 Task: In the Contact  PaisleyAnderson@manhattan.edu, Add note: 'Schedule a meeting with the marketing team to analyze campaign performance.'. Mark checkbox to create task to follow up ': Tomorrow'. Create task, with  description: Schedule Meeting, Add due date: In 3 Business Days; Add reminder: 30 Minutes before. Set Priority Low  and add note: Review the attached proposal. Logged in from softage.5@softage.net
Action: Mouse moved to (49, 50)
Screenshot: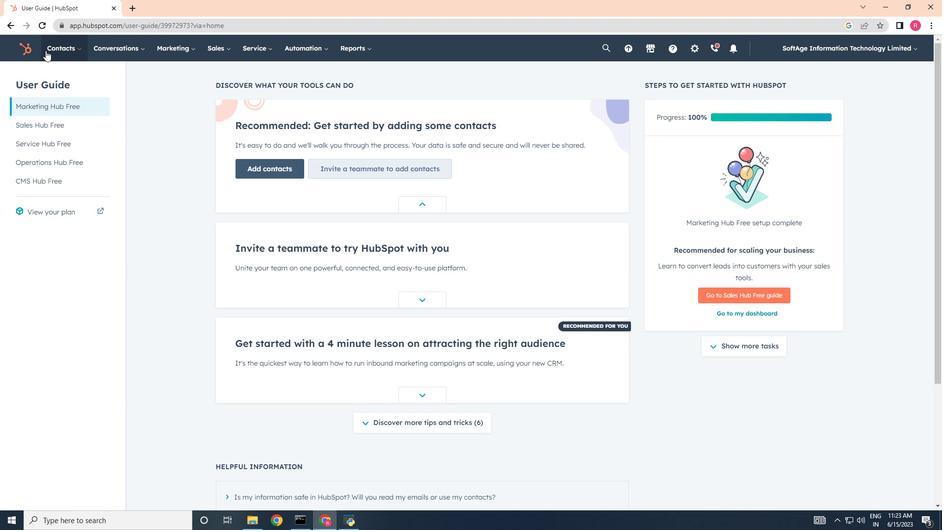 
Action: Mouse pressed left at (49, 50)
Screenshot: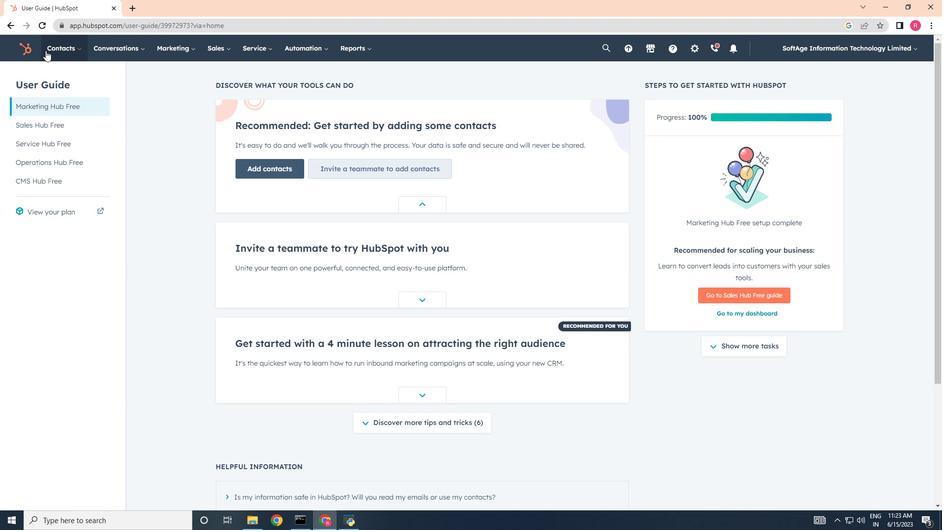 
Action: Mouse moved to (74, 81)
Screenshot: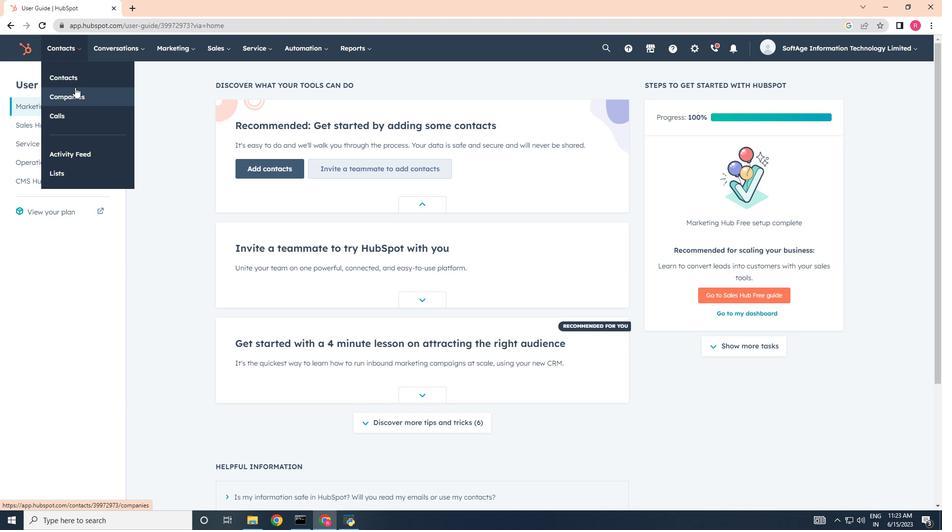 
Action: Mouse pressed left at (74, 81)
Screenshot: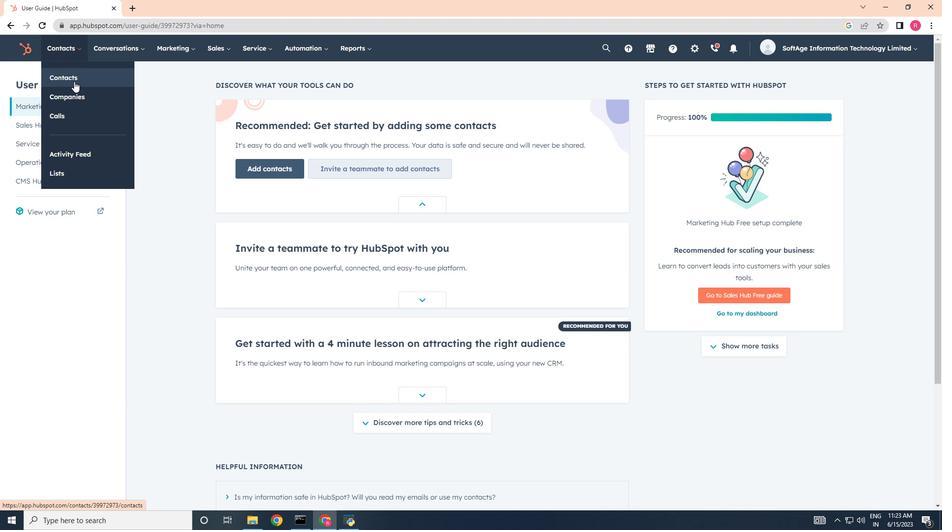 
Action: Mouse moved to (86, 160)
Screenshot: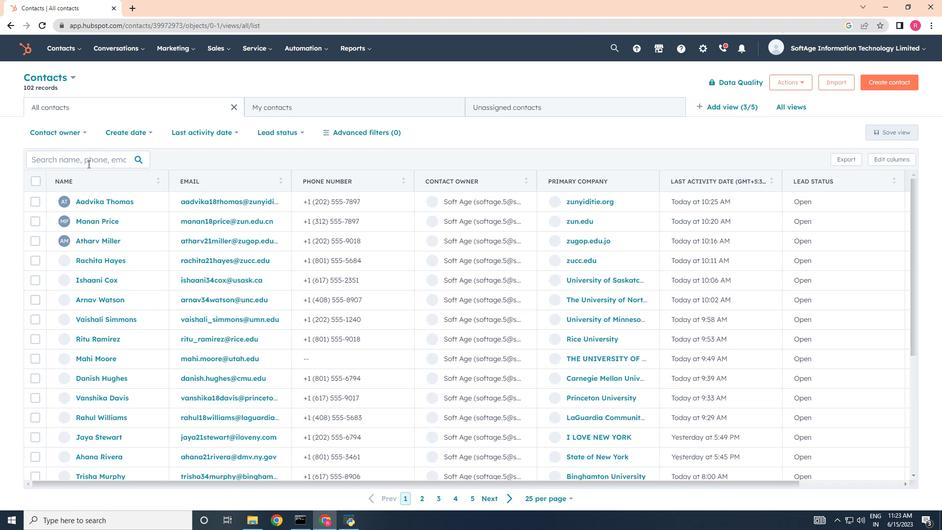 
Action: Mouse pressed left at (86, 160)
Screenshot: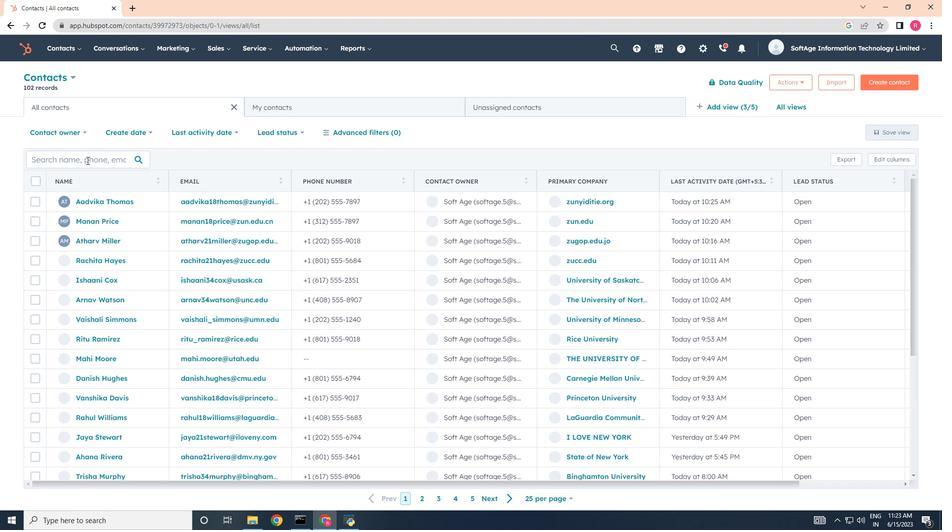 
Action: Key pressed <Key.shift><Key.shift><Key.shift><Key.shift><Key.shift><Key.shift><Key.shift>Paisley<Key.shift><Key.shift><Key.shift><Key.shift><Key.shift>Anderson<Key.shift><Key.shift><Key.shift>@
Screenshot: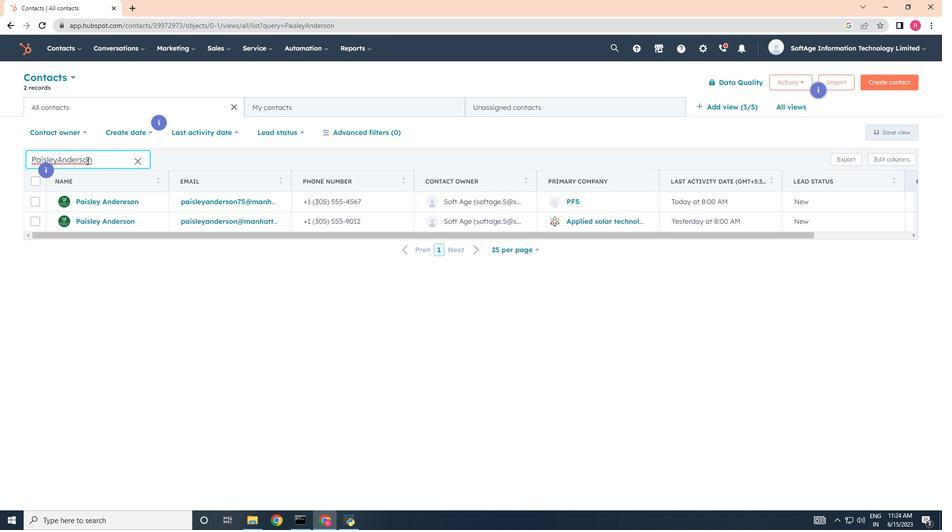 
Action: Mouse moved to (95, 194)
Screenshot: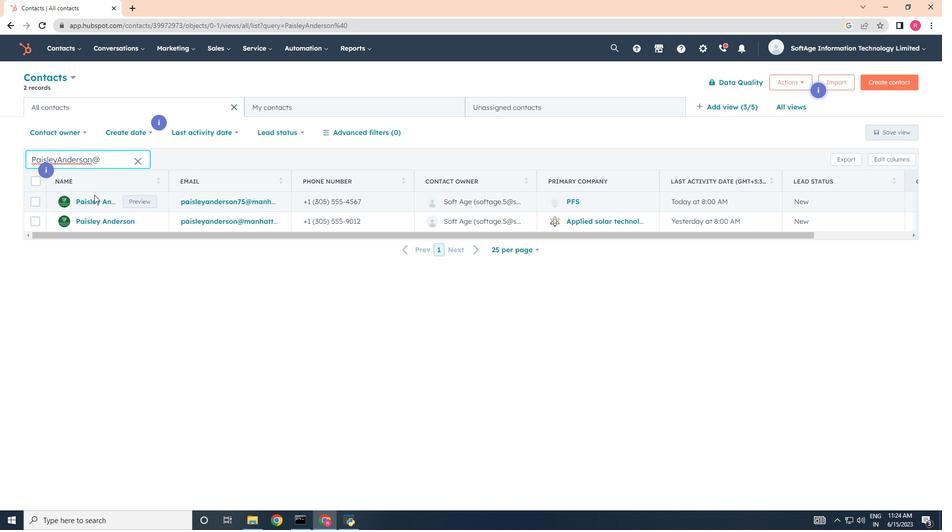 
Action: Key pressed m
Screenshot: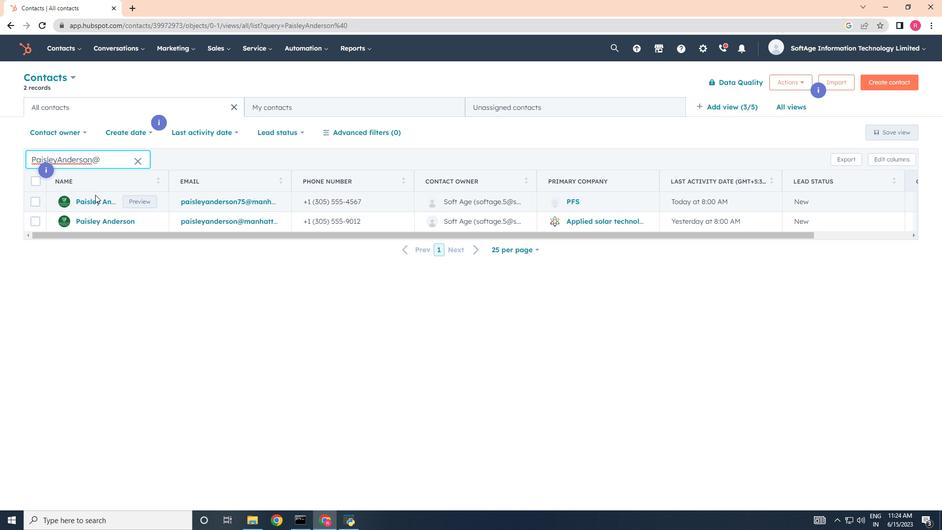 
Action: Mouse moved to (97, 204)
Screenshot: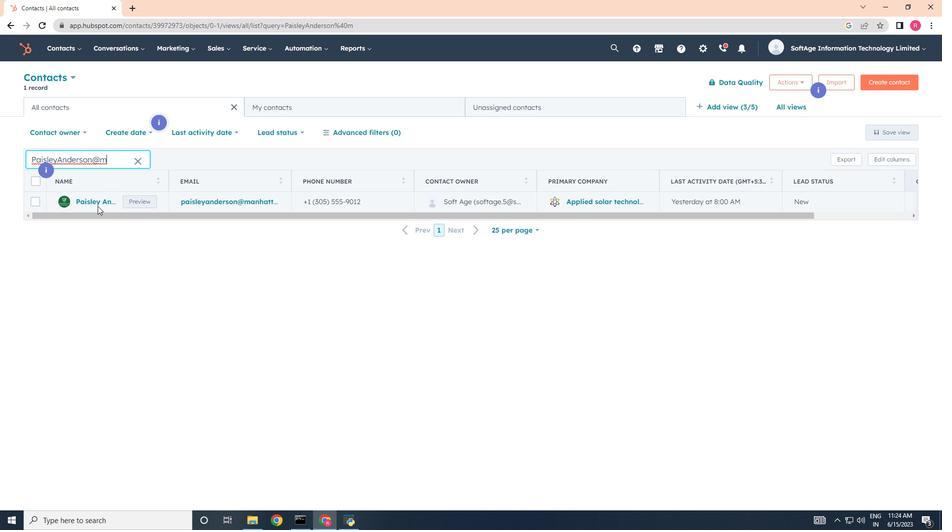 
Action: Mouse pressed left at (97, 204)
Screenshot: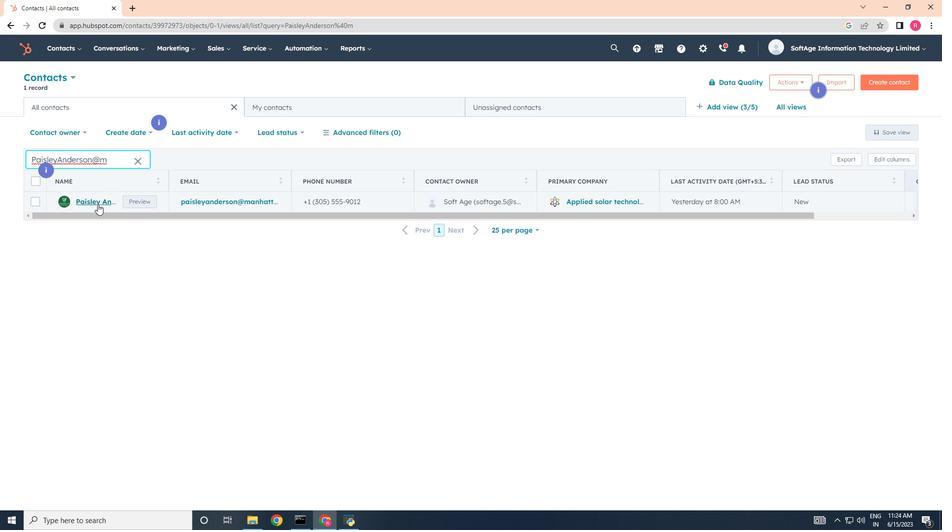 
Action: Mouse moved to (33, 169)
Screenshot: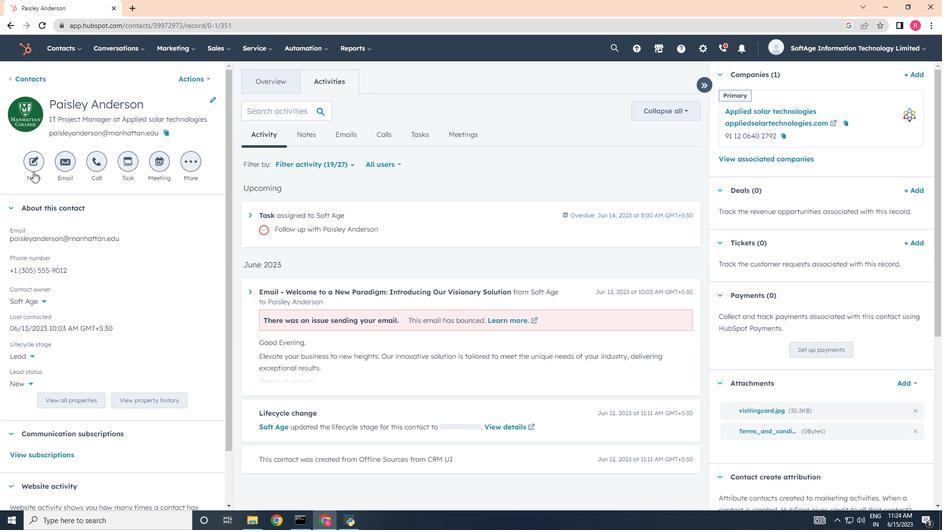 
Action: Mouse pressed left at (33, 169)
Screenshot: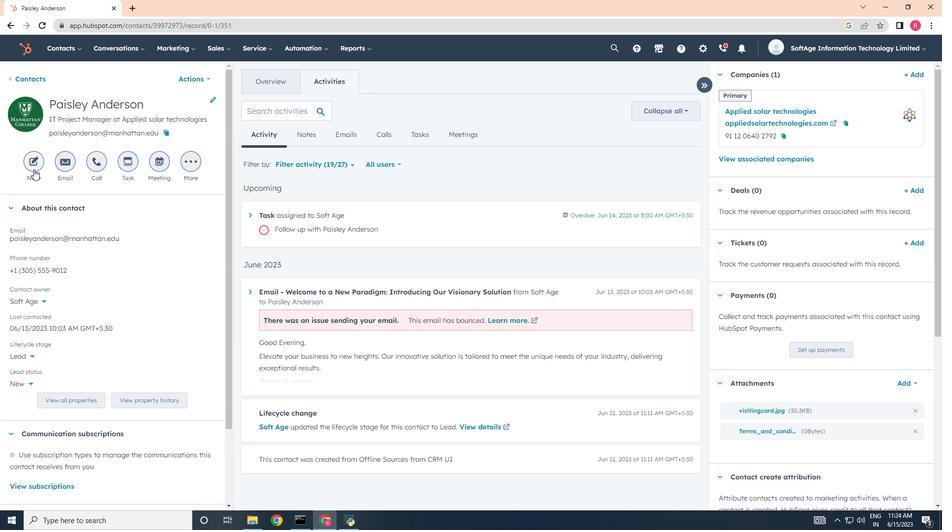
Action: Mouse moved to (31, 195)
Screenshot: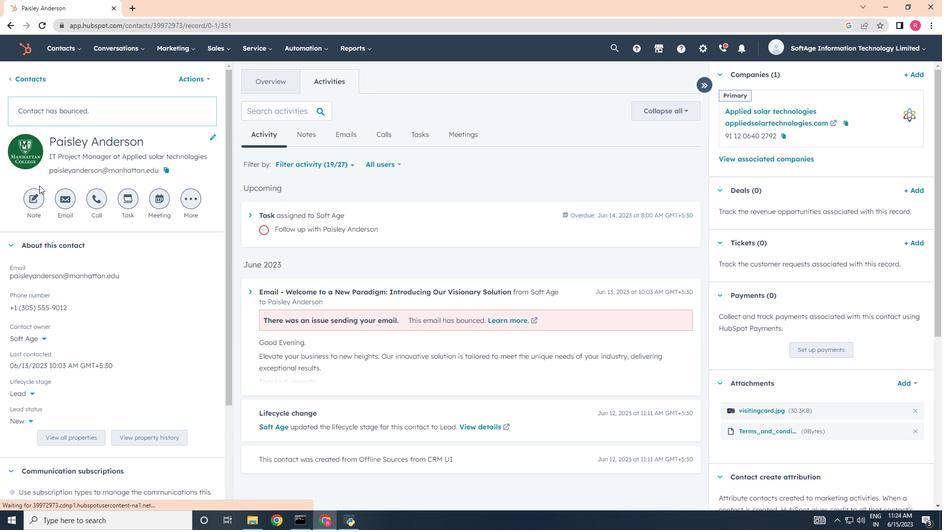 
Action: Mouse pressed left at (31, 195)
Screenshot: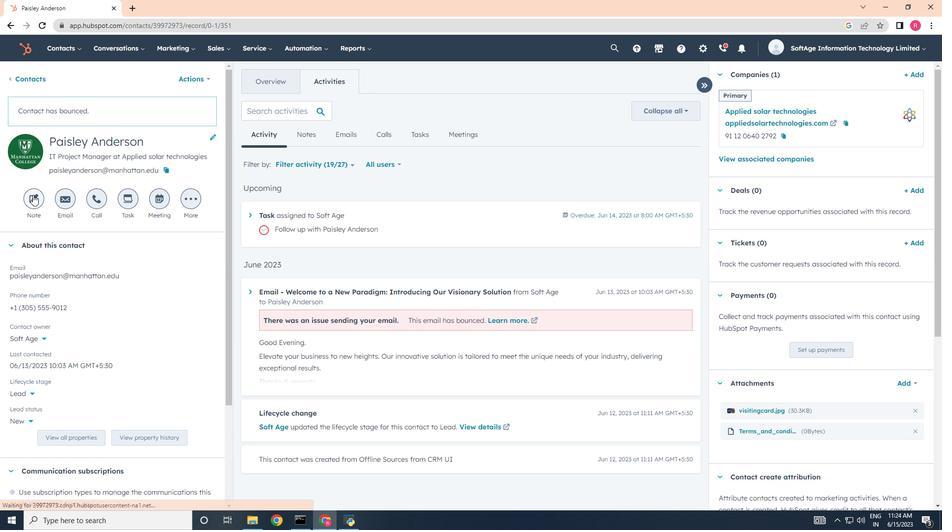 
Action: Mouse moved to (585, 322)
Screenshot: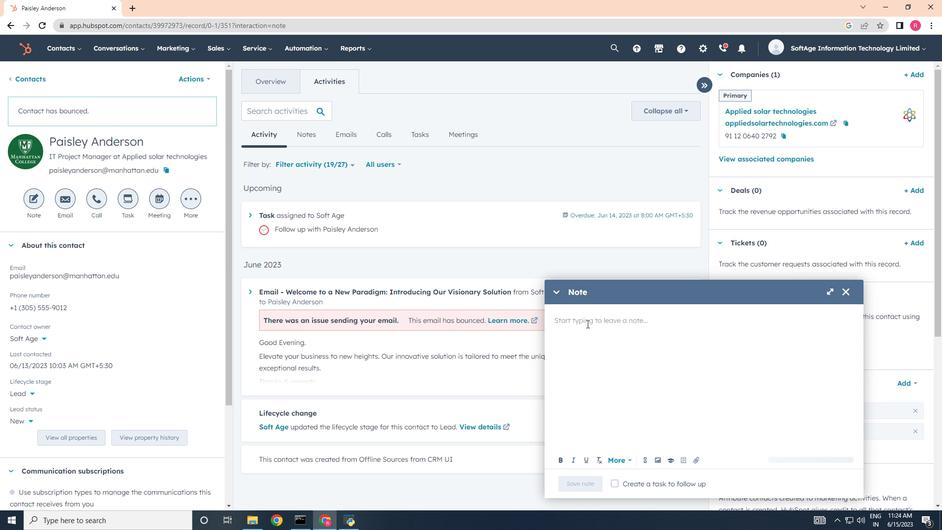 
Action: Key pressed <Key.shift>Schedule<Key.space>a<Key.space>meeting<Key.space>with<Key.space>the<Key.space>marketing<Key.space>team<Key.space>to<Key.space>analyze<Key.space>campaign<Key.space>performance<Key.space><Key.backspace>.
Screenshot: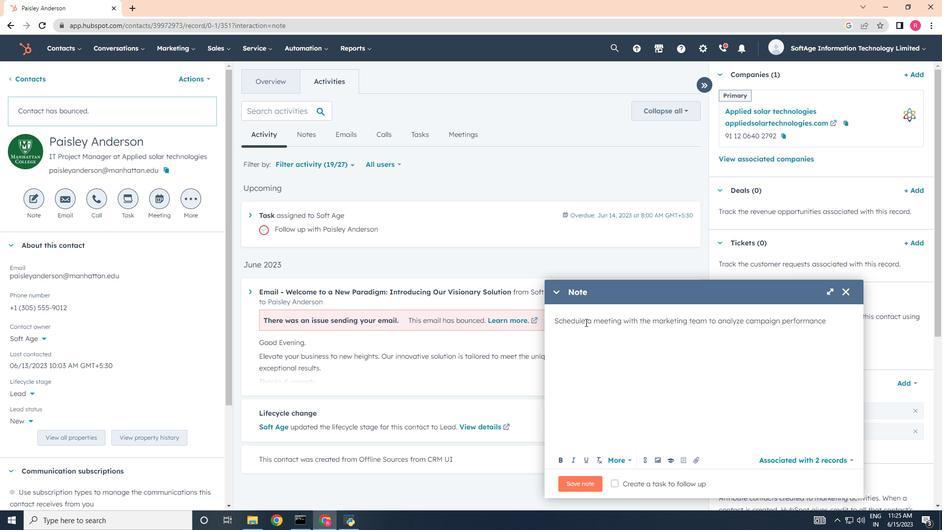 
Action: Mouse moved to (617, 480)
Screenshot: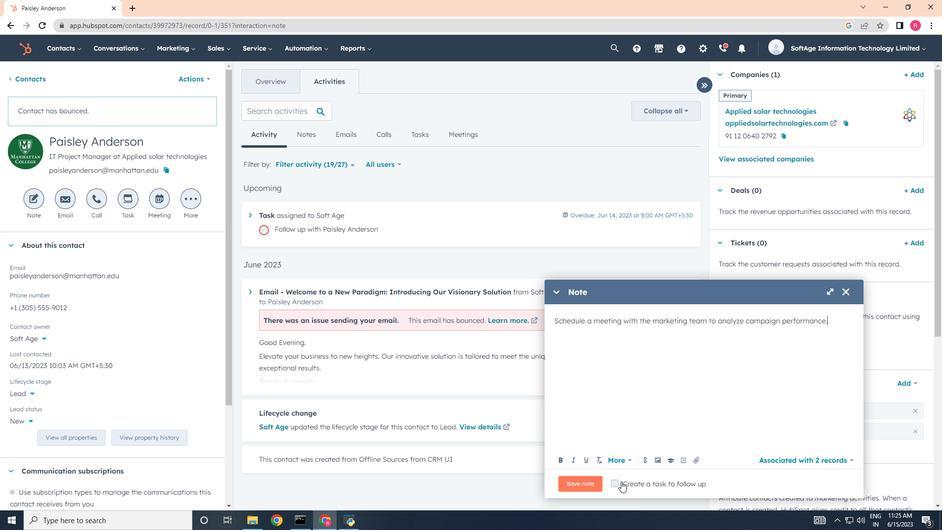 
Action: Mouse pressed left at (617, 480)
Screenshot: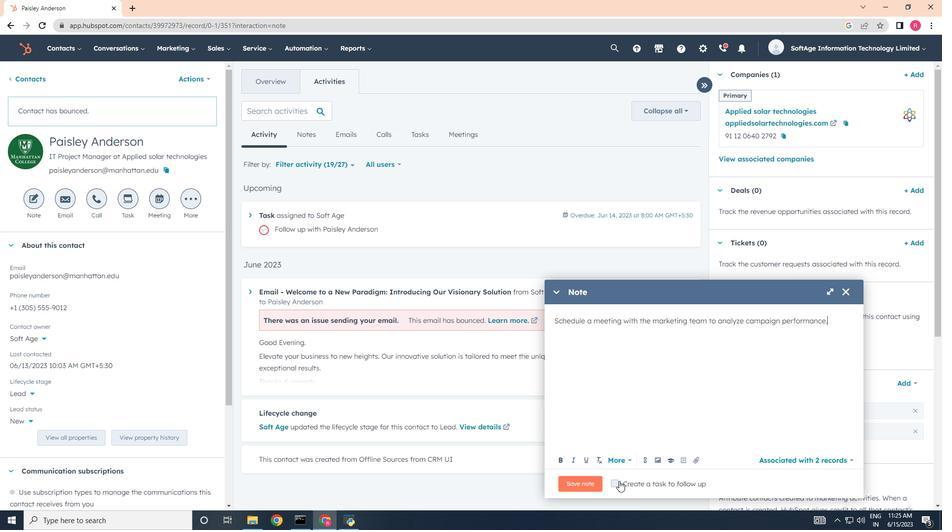 
Action: Mouse moved to (761, 486)
Screenshot: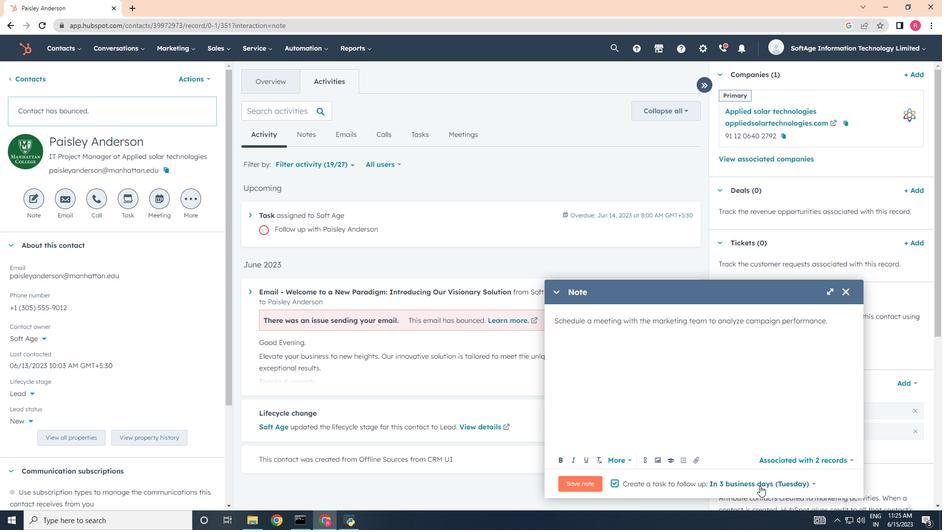 
Action: Mouse pressed left at (761, 486)
Screenshot: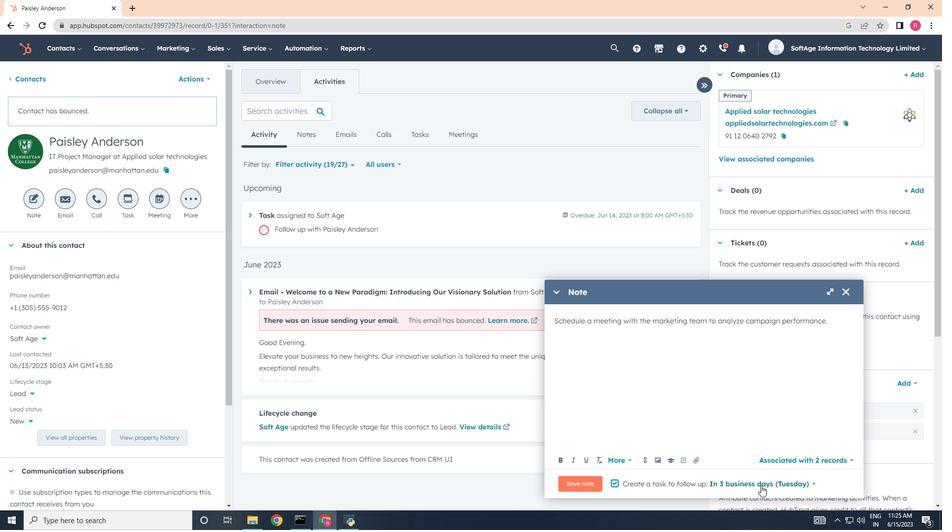 
Action: Mouse moved to (747, 453)
Screenshot: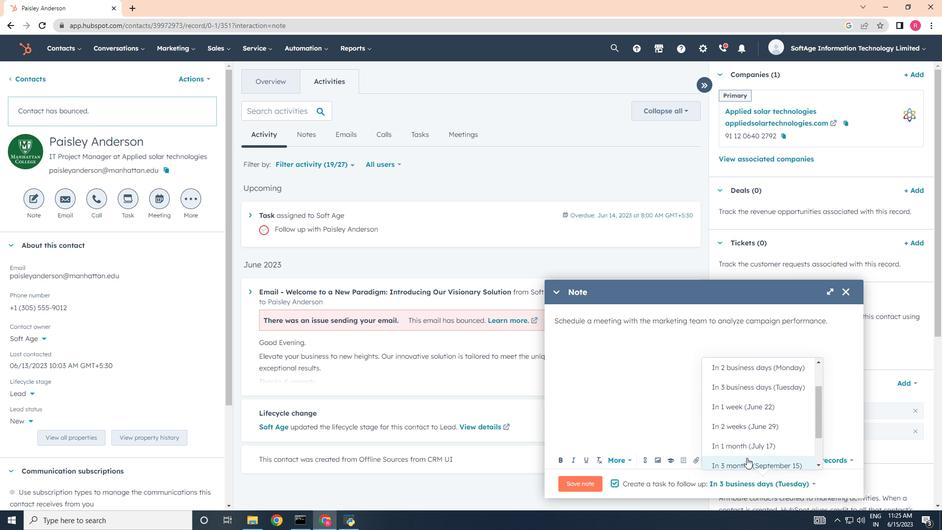 
Action: Mouse scrolled (747, 454) with delta (0, 0)
Screenshot: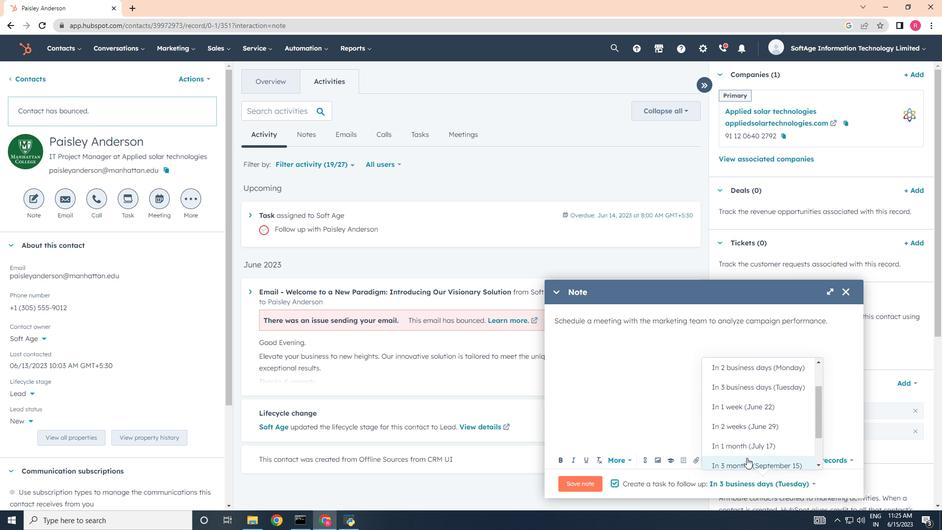 
Action: Mouse scrolled (747, 454) with delta (0, 0)
Screenshot: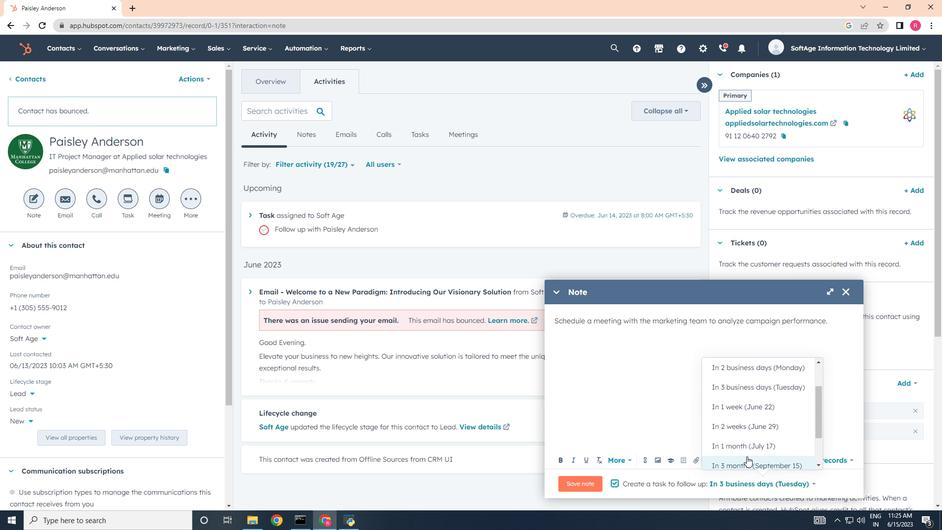 
Action: Mouse scrolled (747, 454) with delta (0, 0)
Screenshot: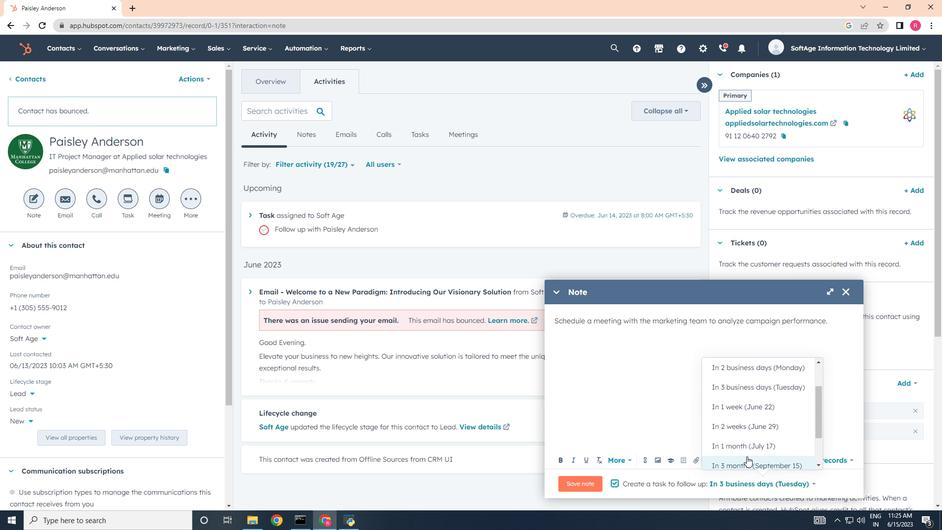 
Action: Mouse scrolled (747, 454) with delta (0, 0)
Screenshot: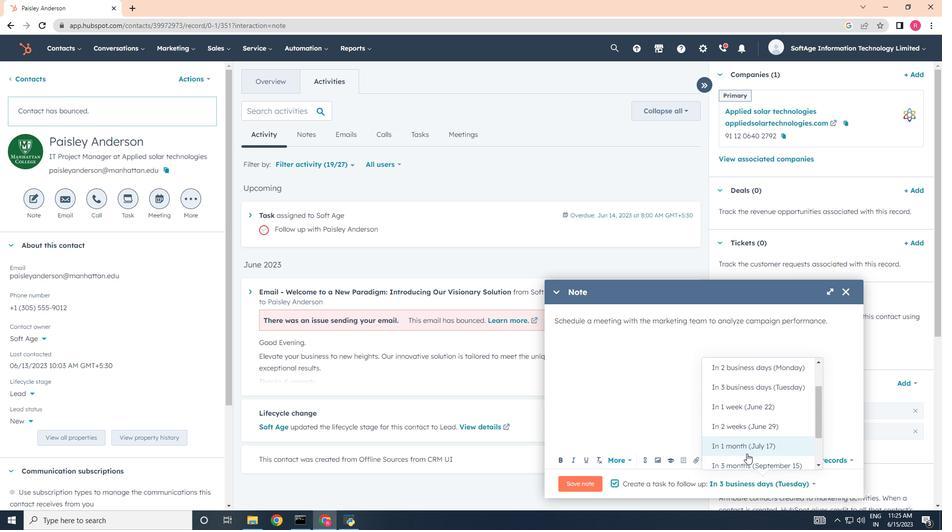 
Action: Mouse moved to (735, 398)
Screenshot: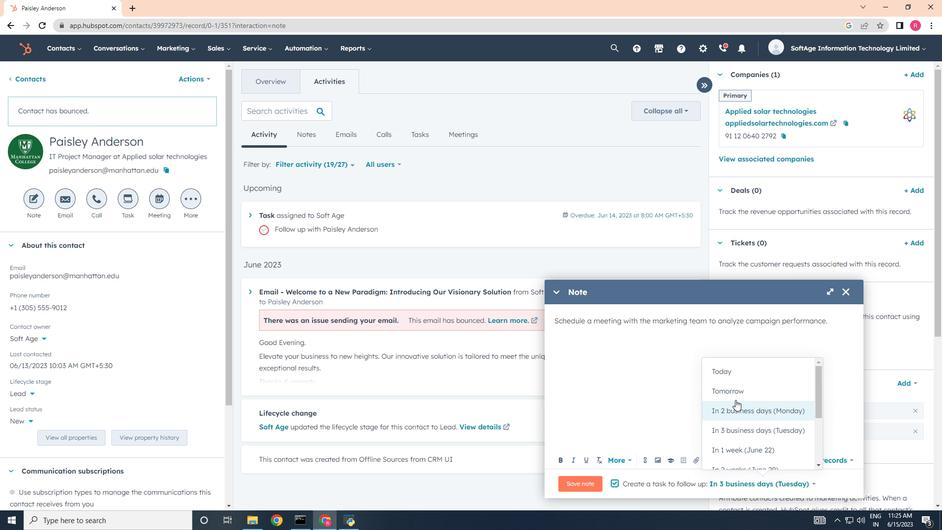 
Action: Mouse pressed left at (735, 398)
Screenshot: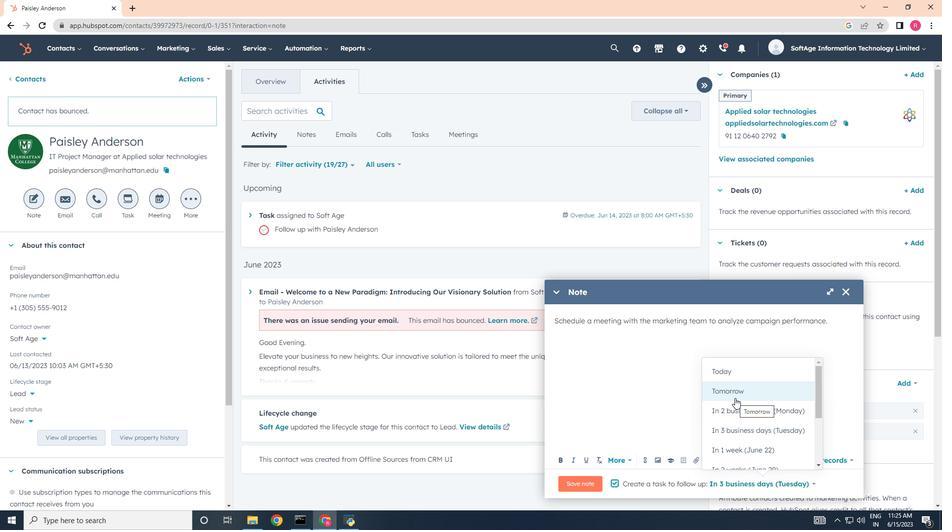 
Action: Mouse moved to (588, 488)
Screenshot: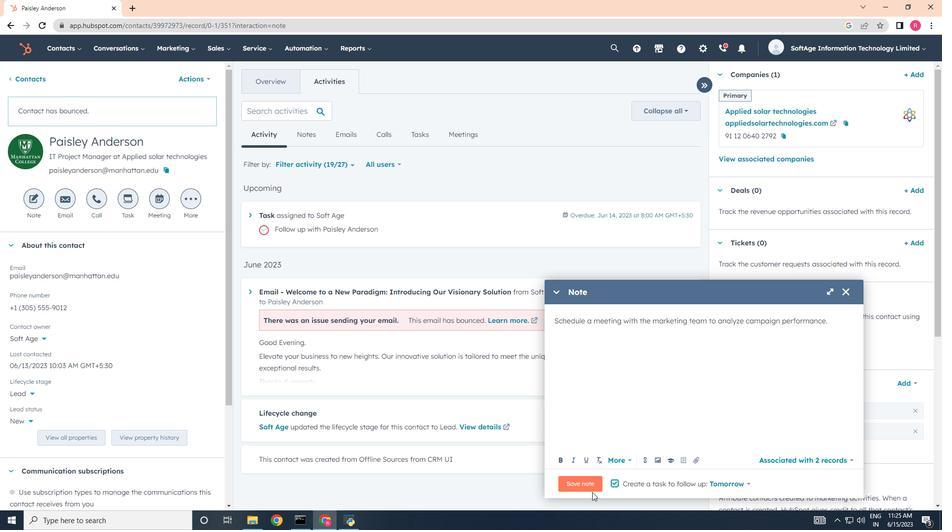 
Action: Mouse pressed left at (588, 488)
Screenshot: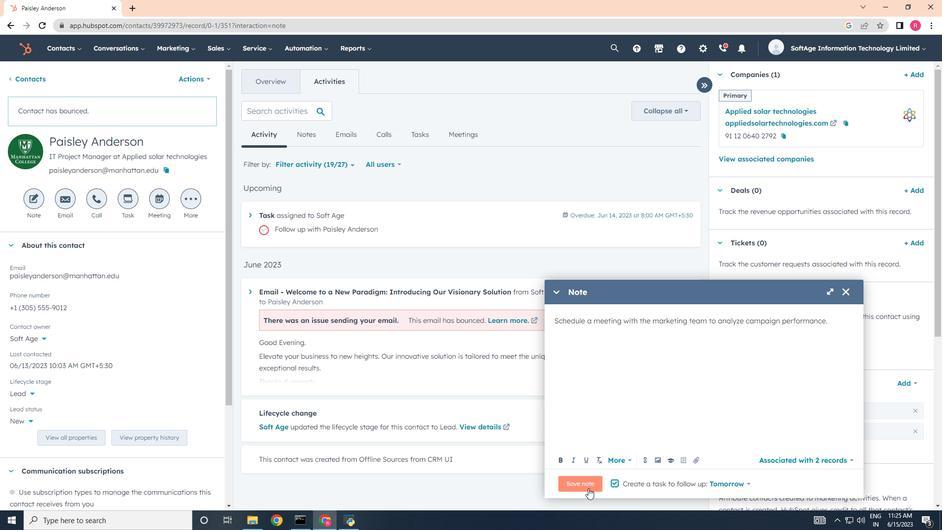 
Action: Mouse moved to (129, 205)
Screenshot: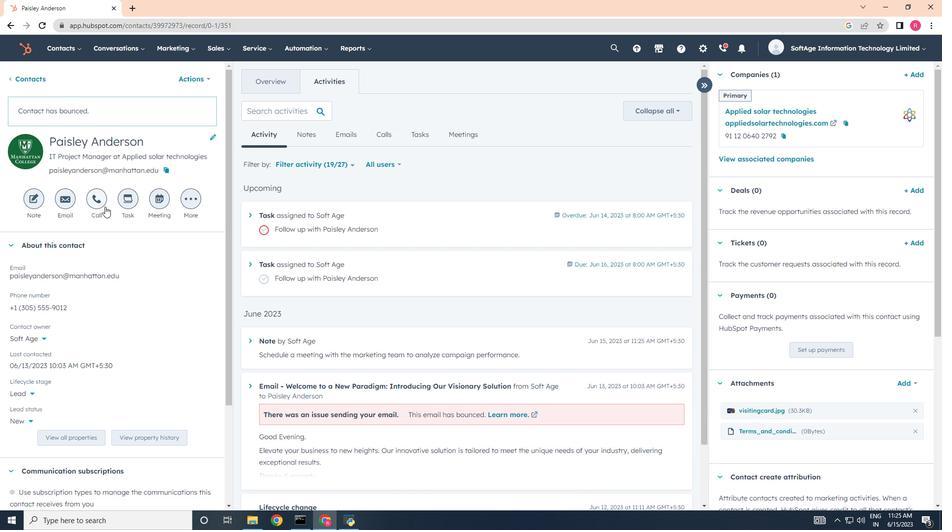 
Action: Mouse pressed left at (129, 205)
Screenshot: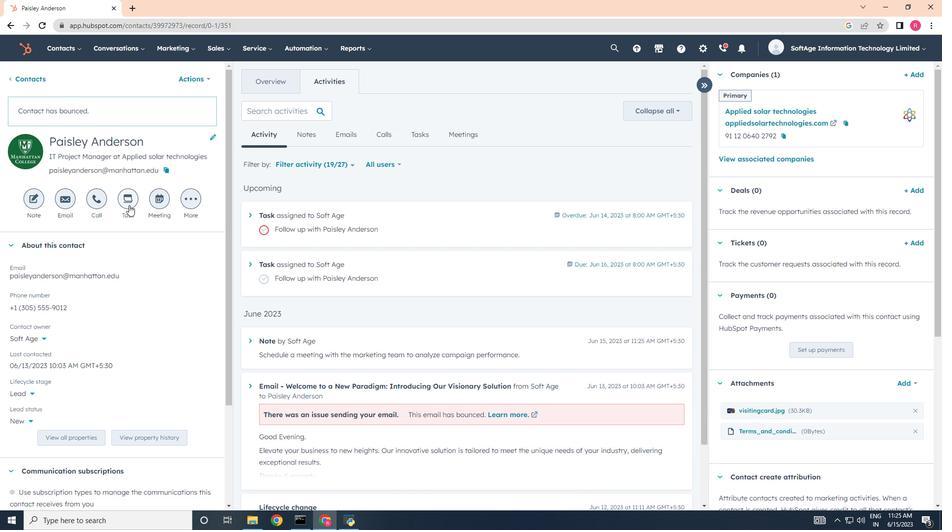 
Action: Mouse moved to (566, 273)
Screenshot: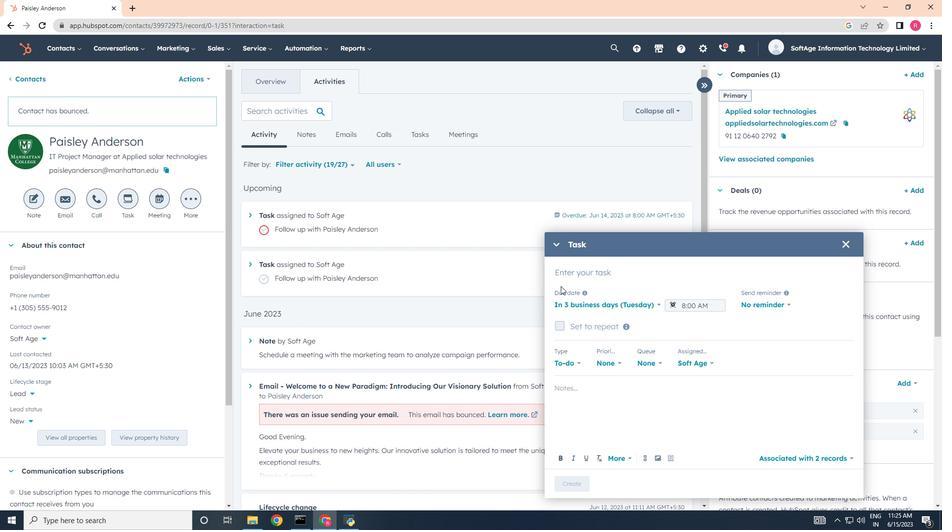 
Action: Key pressed <Key.shift>Schedule<Key.space><Key.shift>Meeting<Key.space>
Screenshot: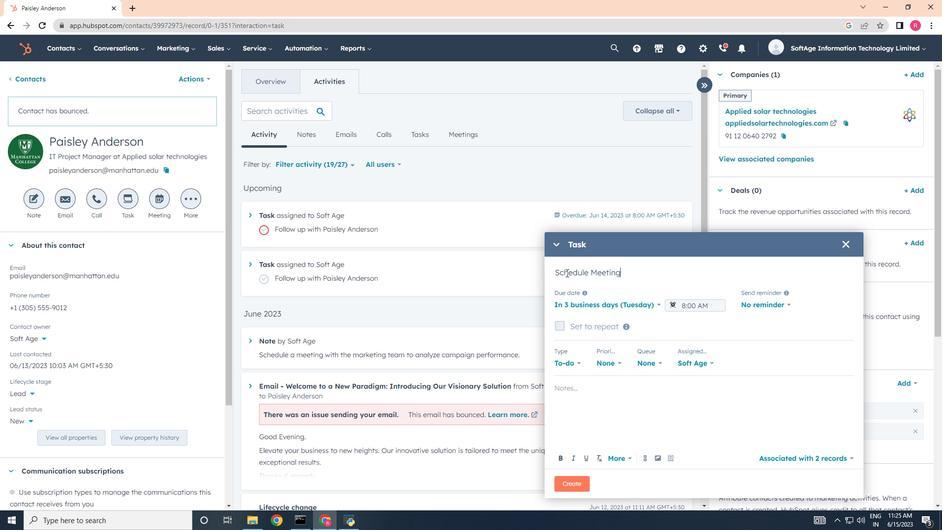 
Action: Mouse moved to (617, 302)
Screenshot: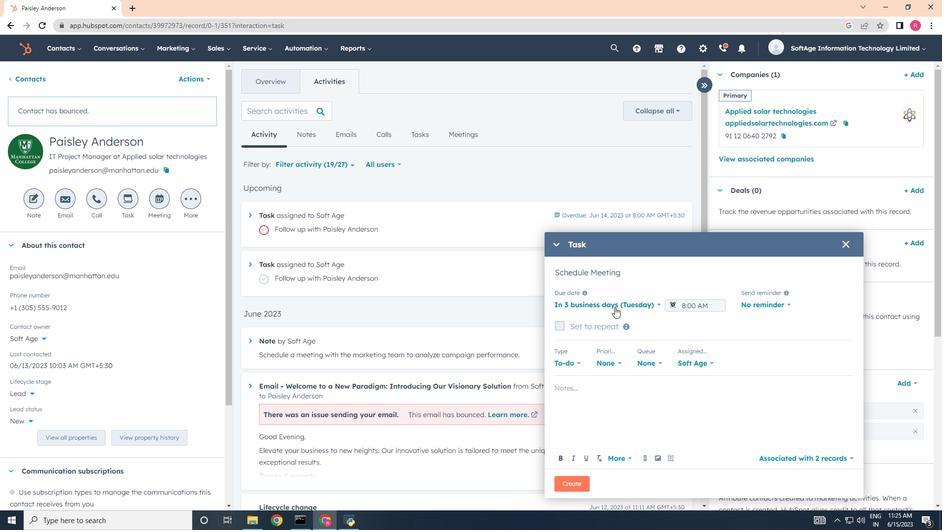 
Action: Mouse pressed left at (617, 302)
Screenshot: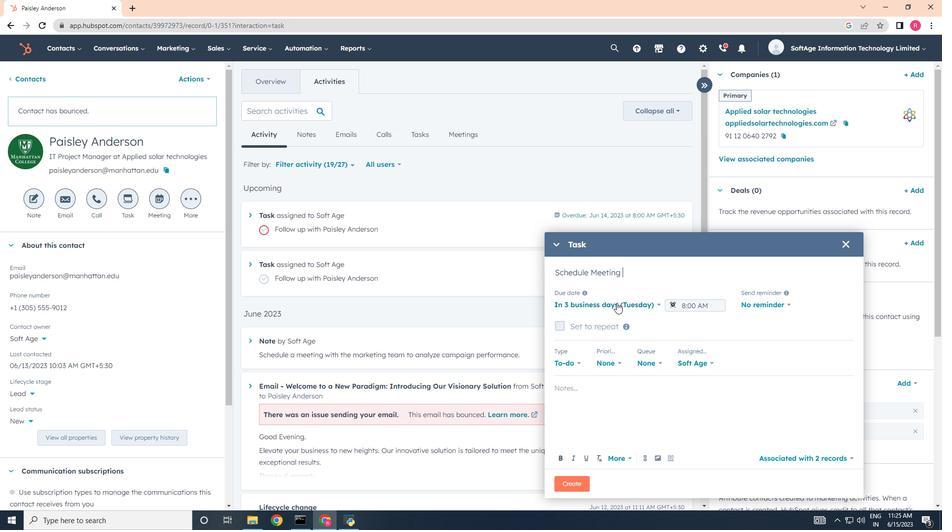 
Action: Mouse moved to (586, 351)
Screenshot: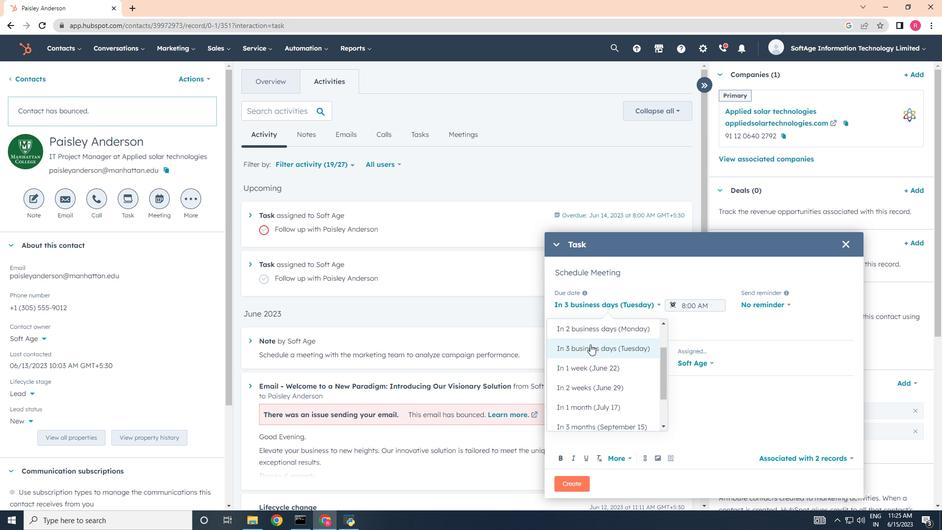 
Action: Mouse pressed left at (586, 351)
Screenshot: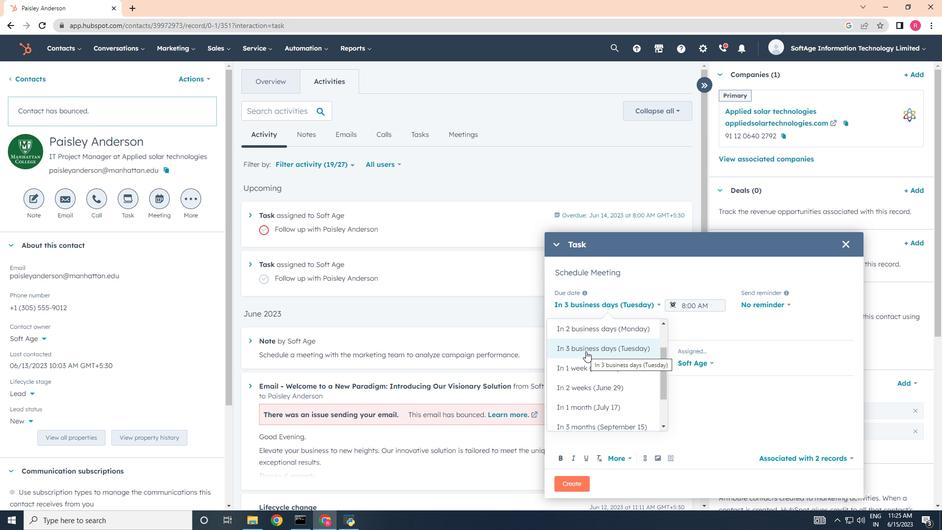 
Action: Mouse moved to (786, 305)
Screenshot: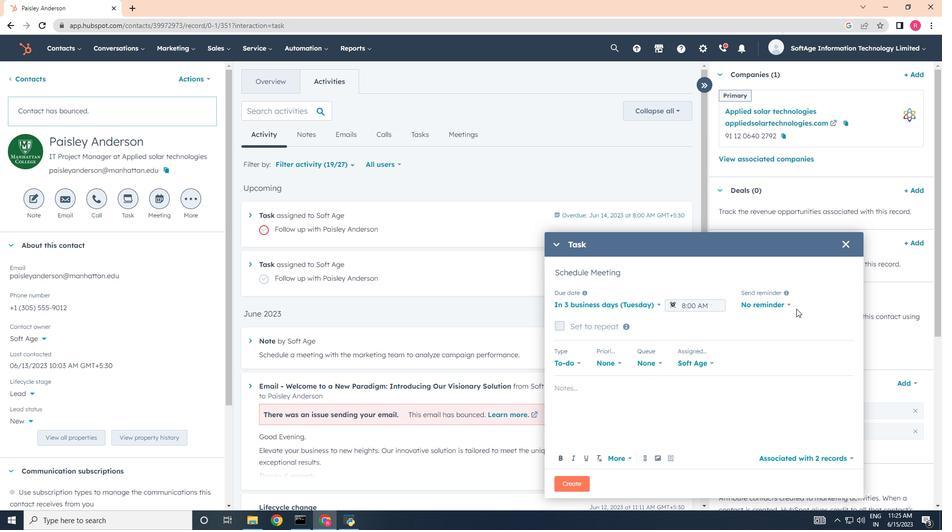 
Action: Mouse pressed left at (786, 305)
Screenshot: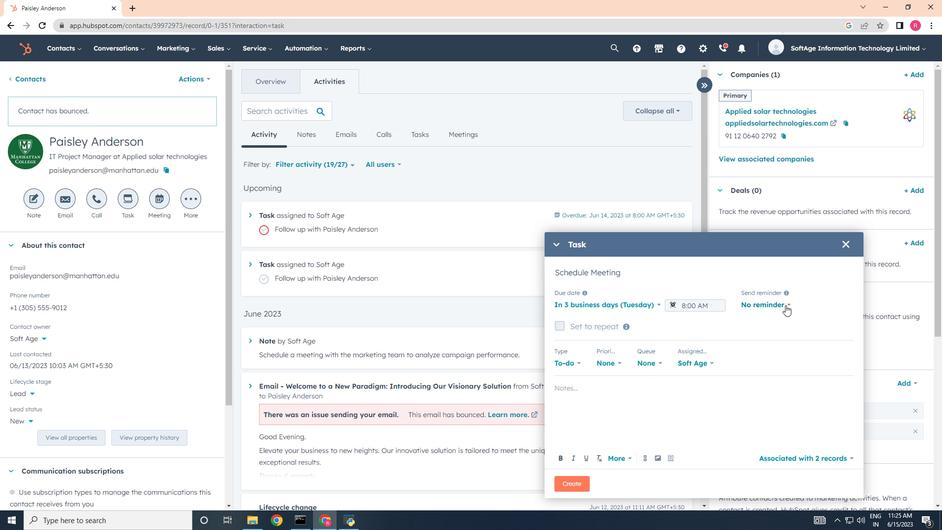 
Action: Mouse moved to (755, 375)
Screenshot: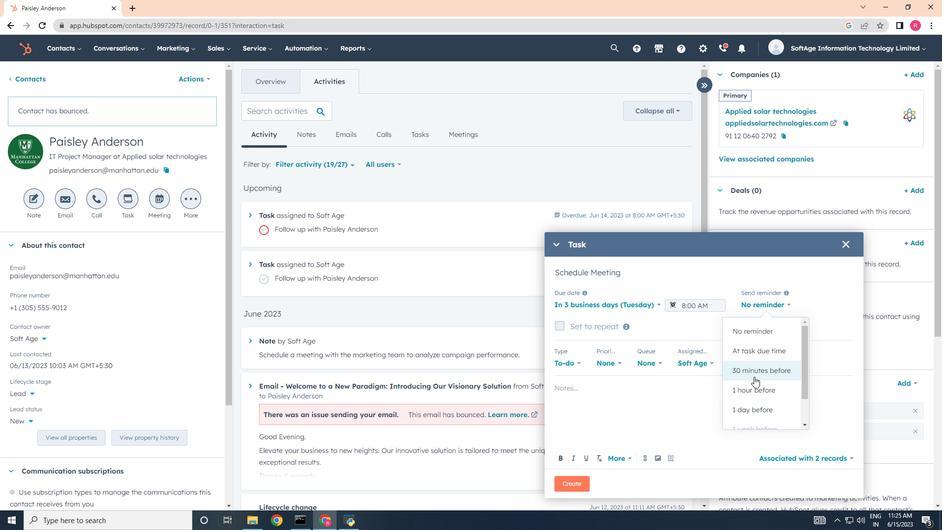 
Action: Mouse pressed left at (755, 375)
Screenshot: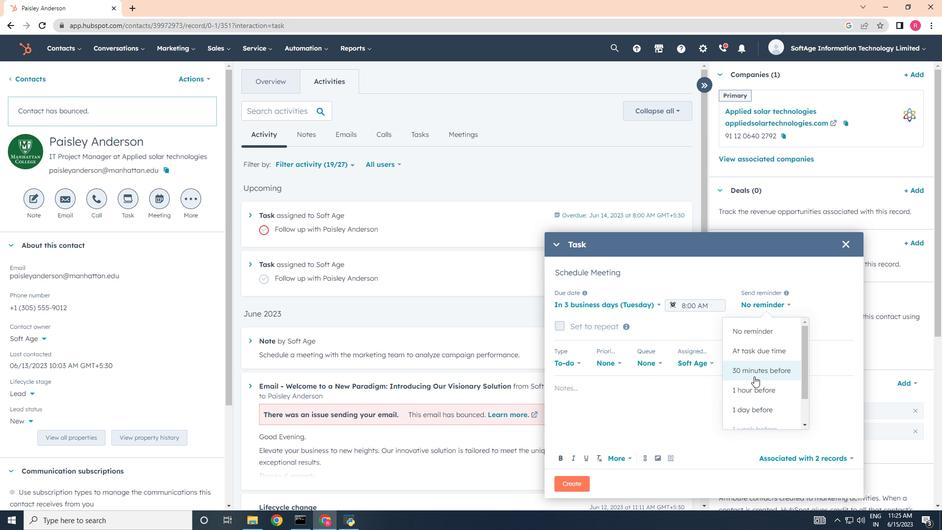 
Action: Mouse moved to (602, 359)
Screenshot: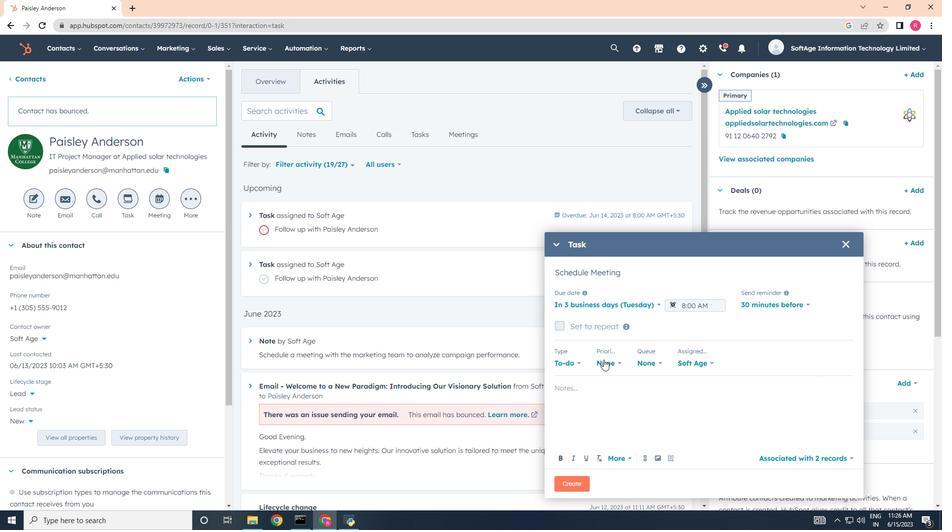 
Action: Mouse pressed left at (602, 359)
Screenshot: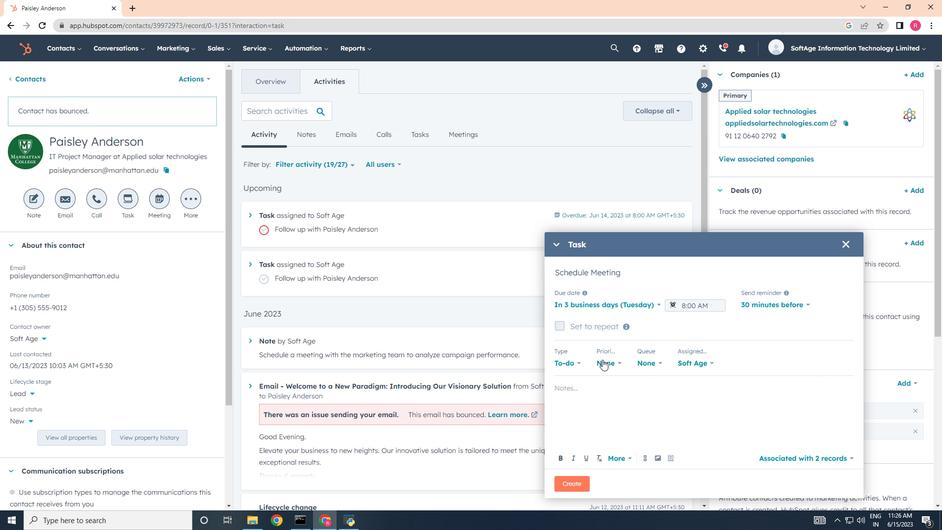 
Action: Mouse moved to (601, 411)
Screenshot: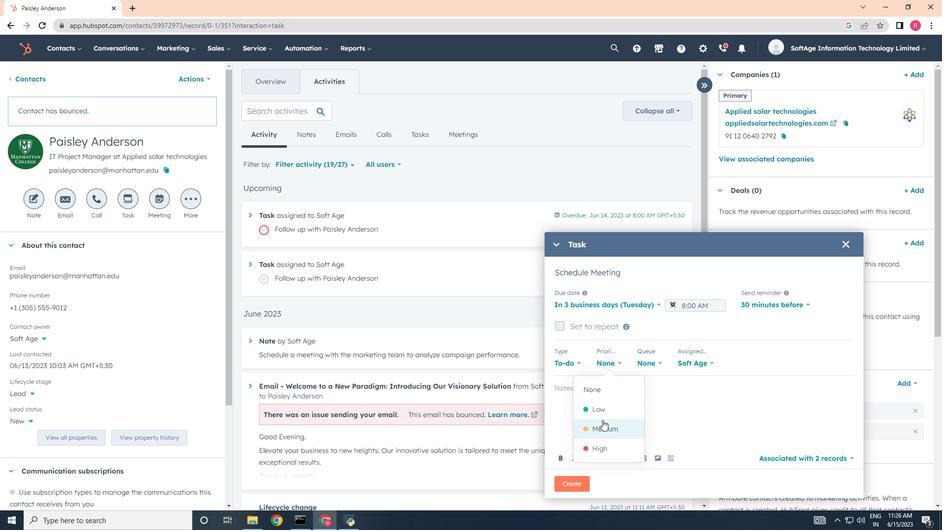 
Action: Mouse pressed left at (601, 411)
Screenshot: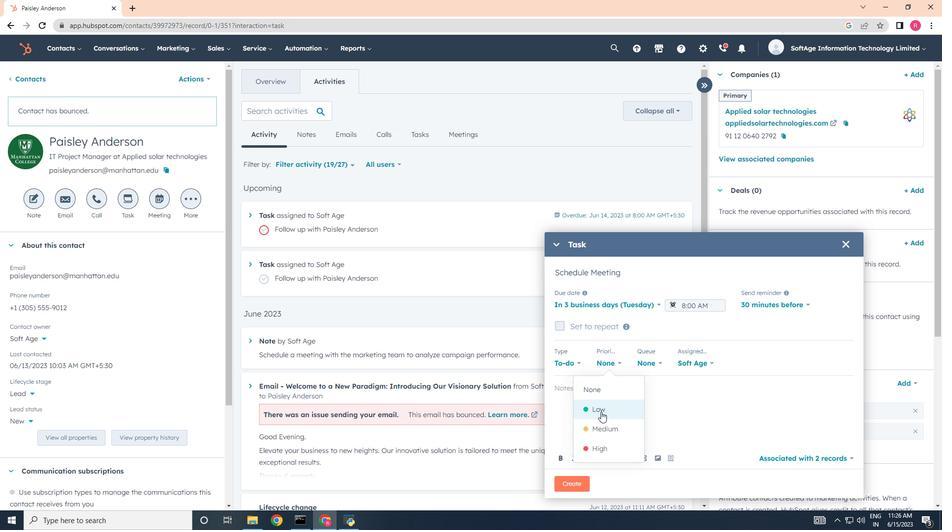 
Action: Mouse moved to (580, 395)
Screenshot: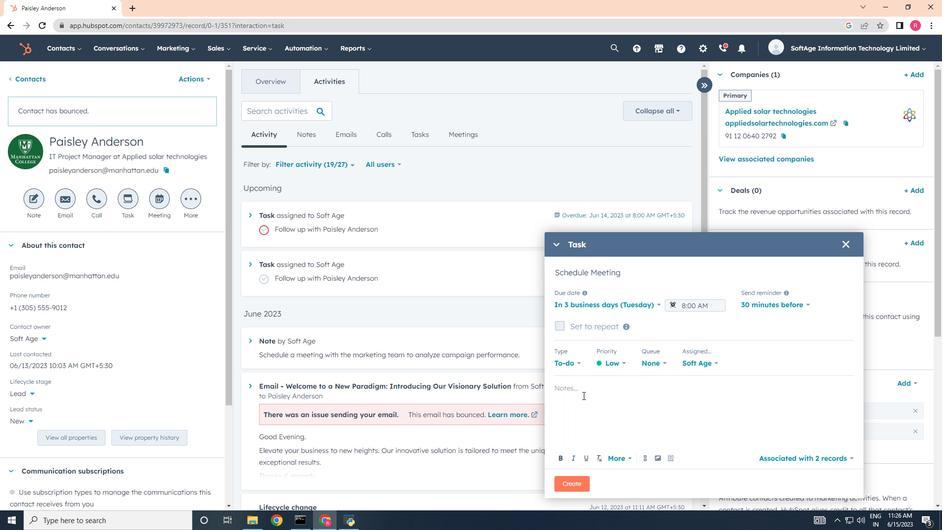 
Action: Mouse pressed left at (580, 395)
Screenshot: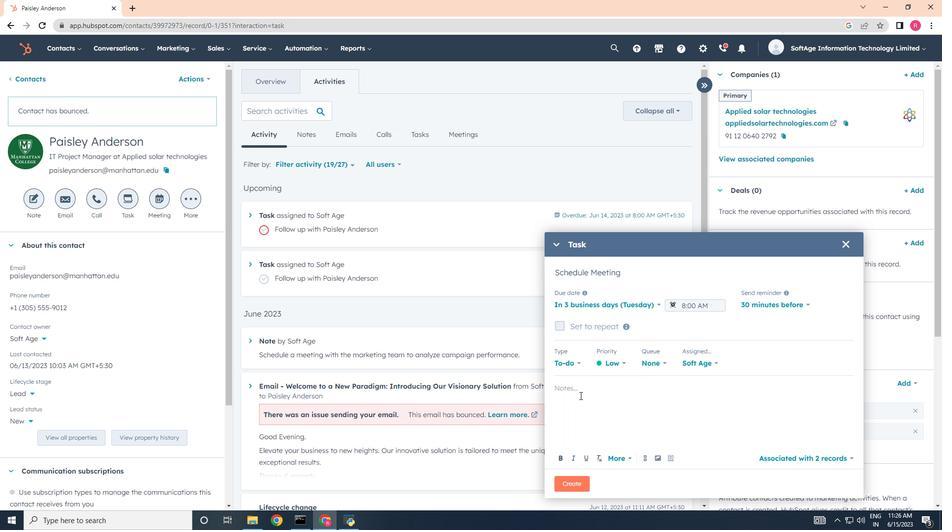 
Action: Mouse moved to (579, 395)
Screenshot: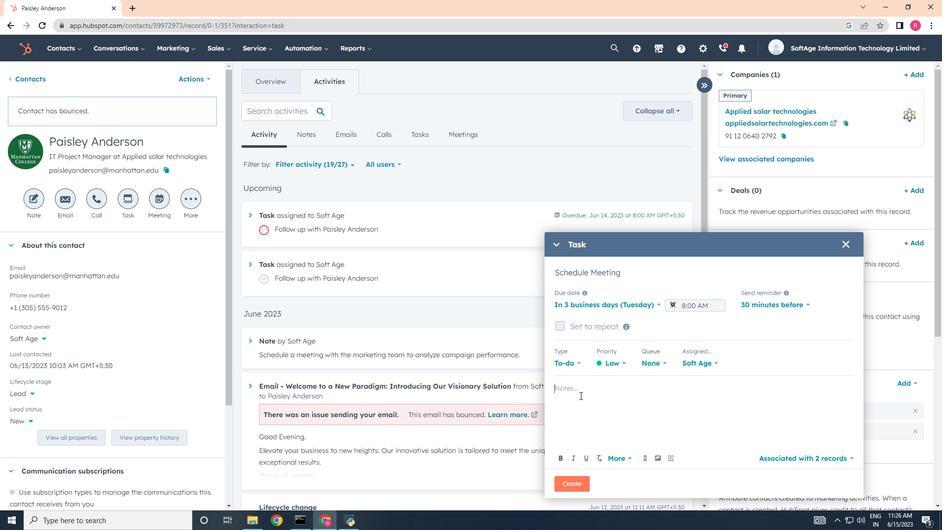 
Action: Key pressed <Key.shift>Review<Key.space>the<Key.space>attached<Key.space>proposal.
Screenshot: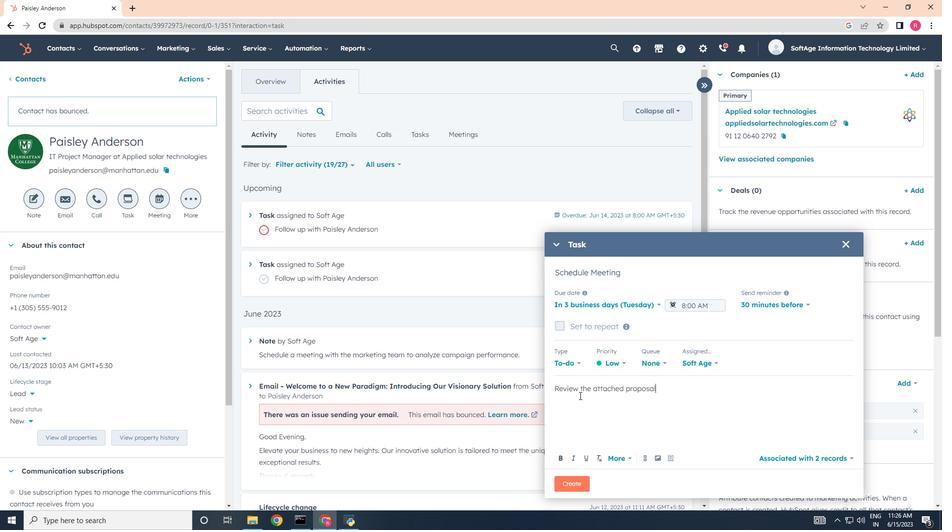 
Action: Mouse moved to (567, 486)
Screenshot: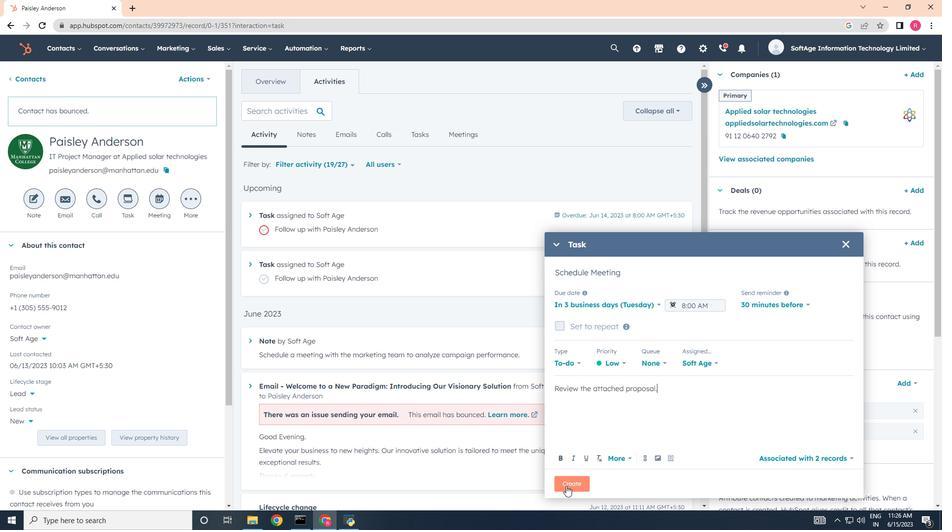 
Action: Mouse pressed left at (567, 486)
Screenshot: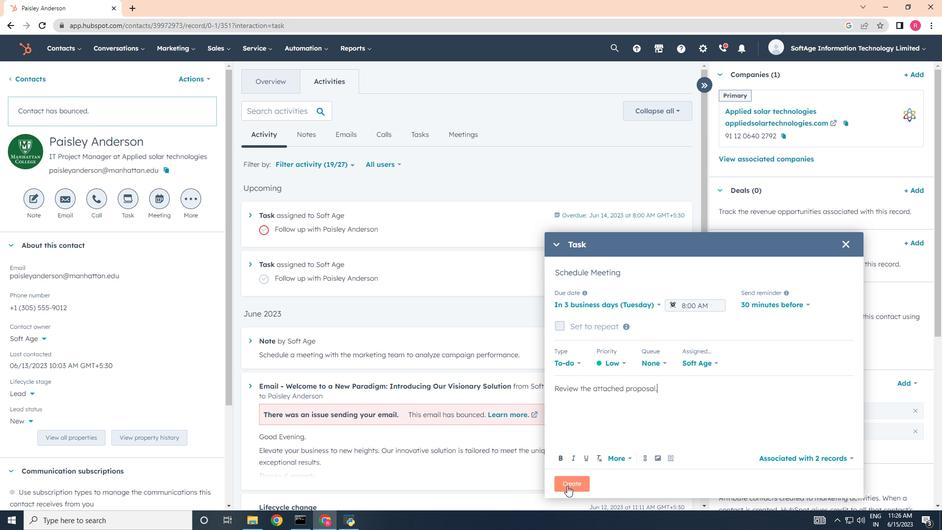 
Action: Mouse moved to (567, 486)
Screenshot: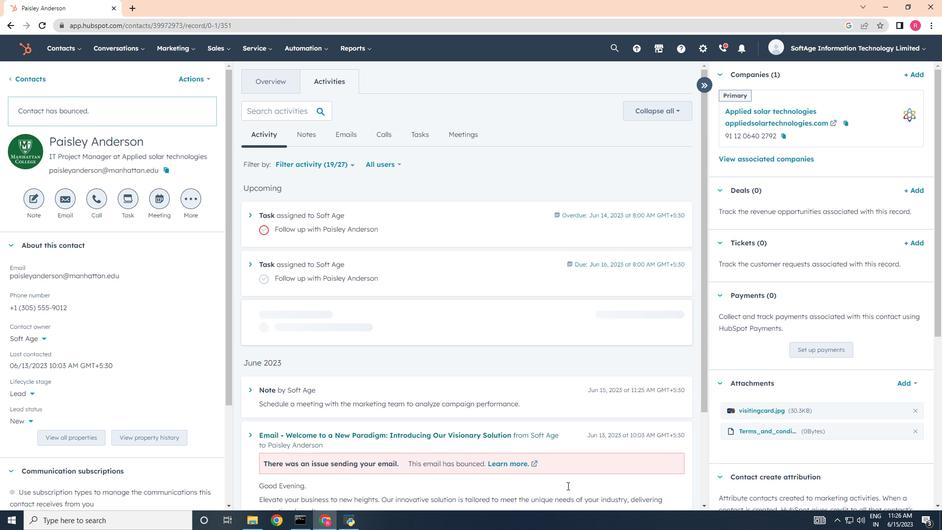 
